 Task: Create List Brand Research in Board Product Management Best Practices to Workspace Human Resources Software. Create List Brand Intelligence in Board Customer Segmentation and Analysis to Workspace Human Resources Software. Create List Brand Metrics in Board Product Market Fit Analysis and Optimization to Workspace Human Resources Software
Action: Mouse moved to (94, 346)
Screenshot: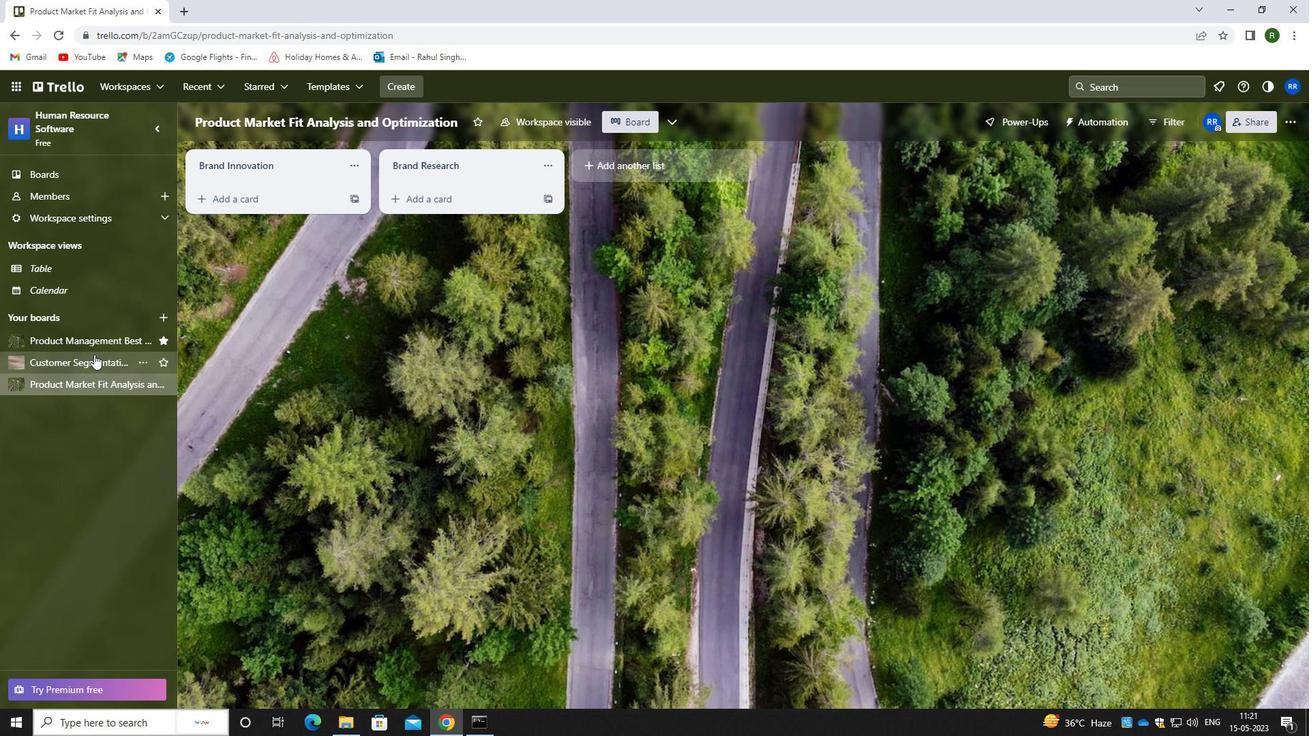 
Action: Mouse pressed left at (94, 346)
Screenshot: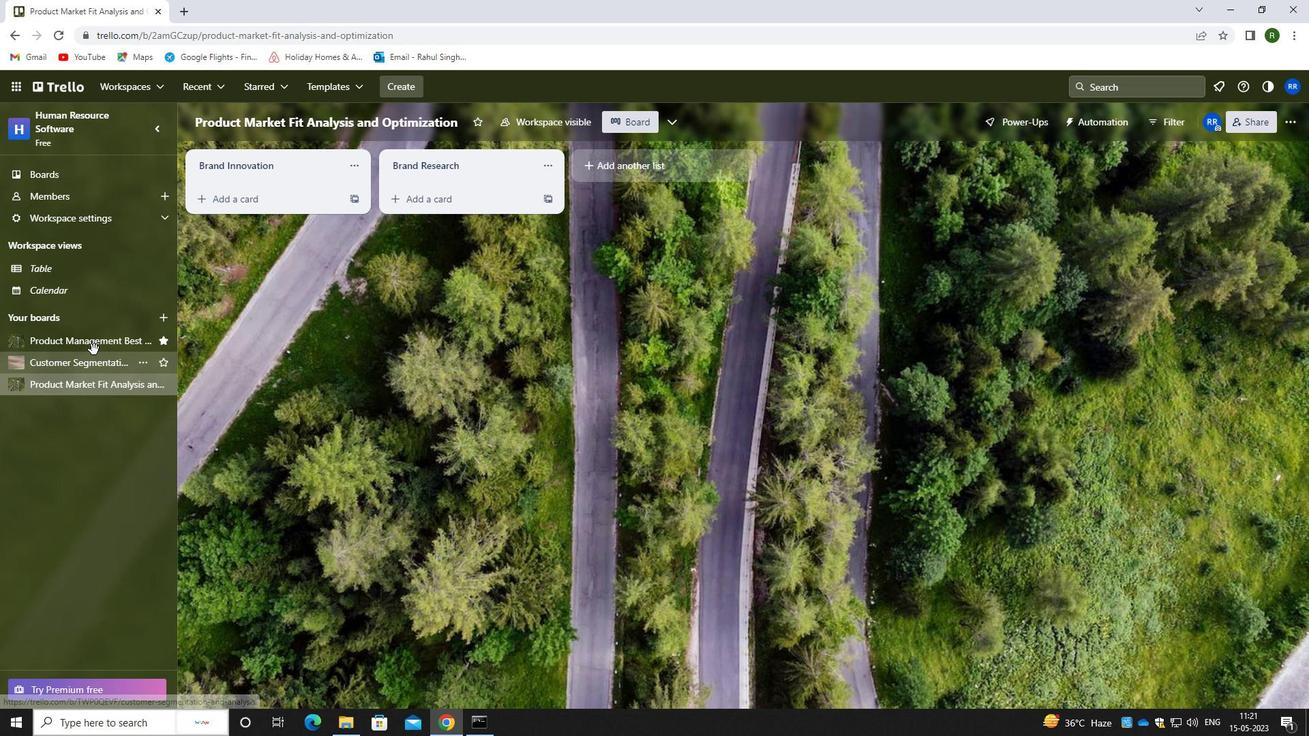 
Action: Mouse moved to (609, 167)
Screenshot: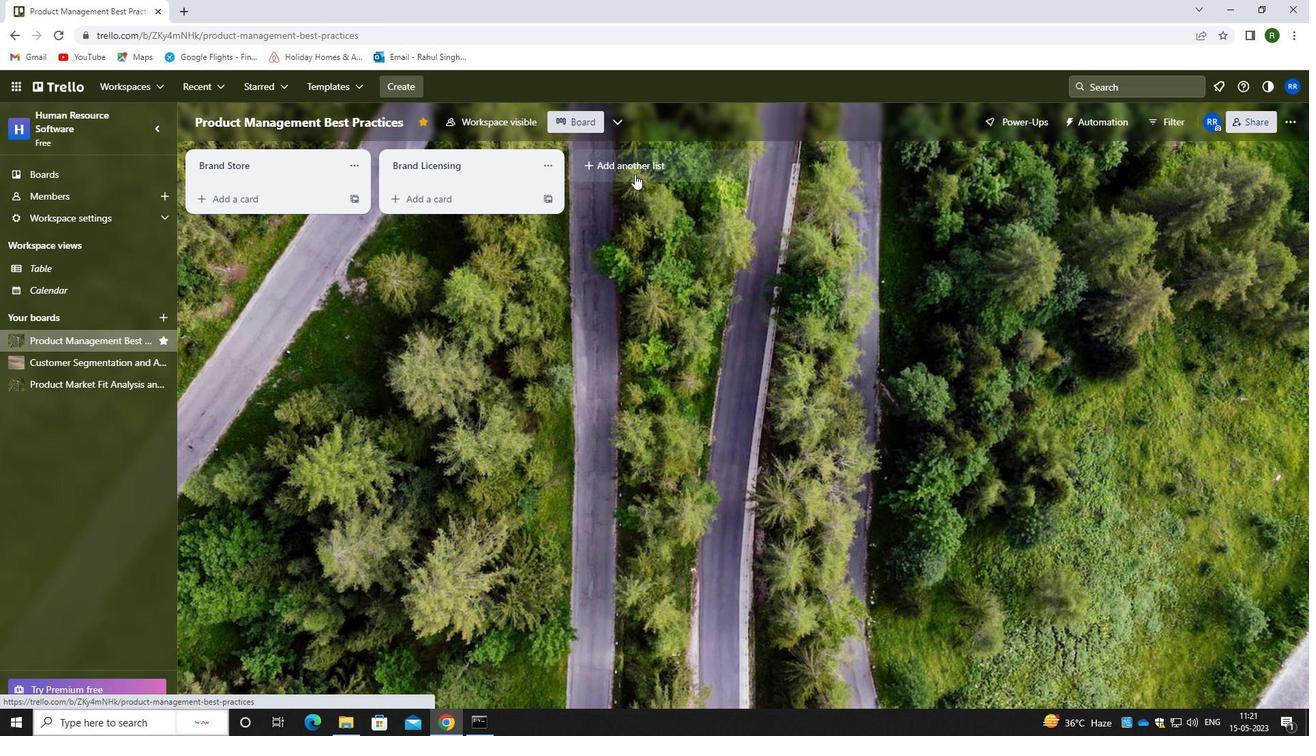 
Action: Mouse pressed left at (609, 167)
Screenshot: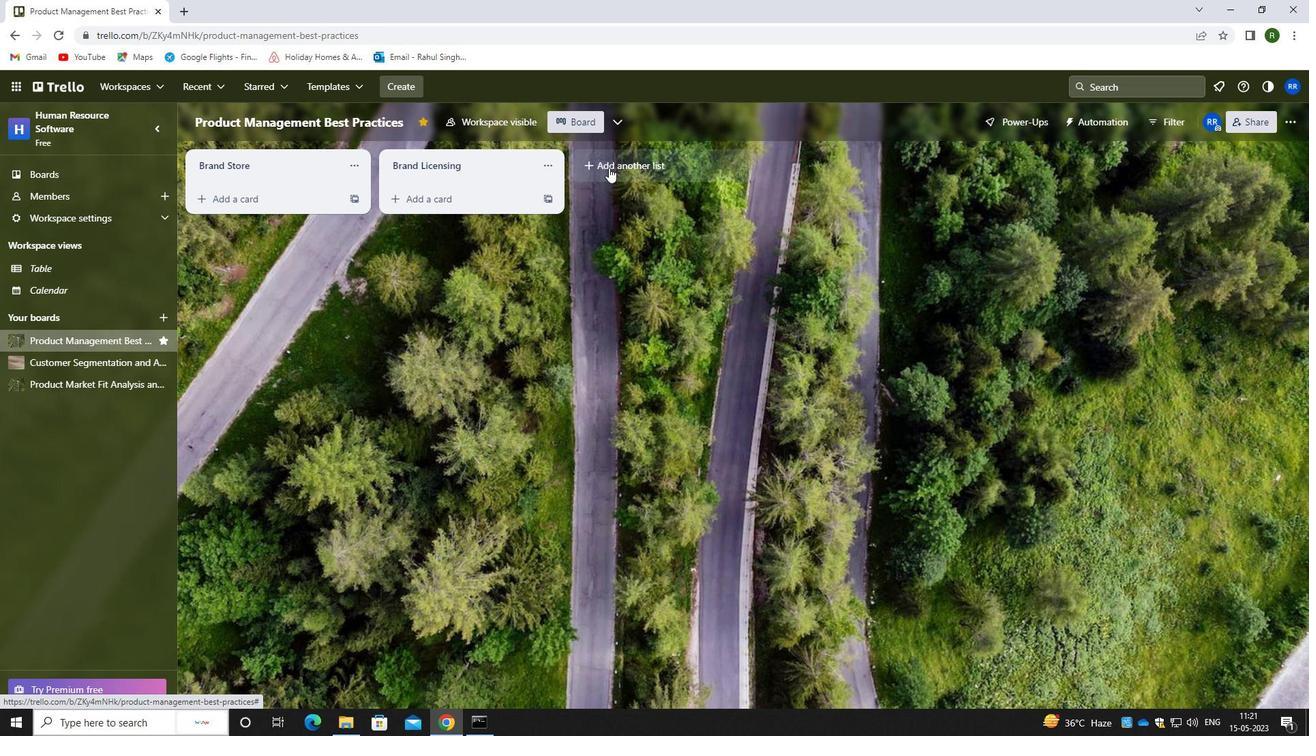 
Action: Mouse moved to (630, 167)
Screenshot: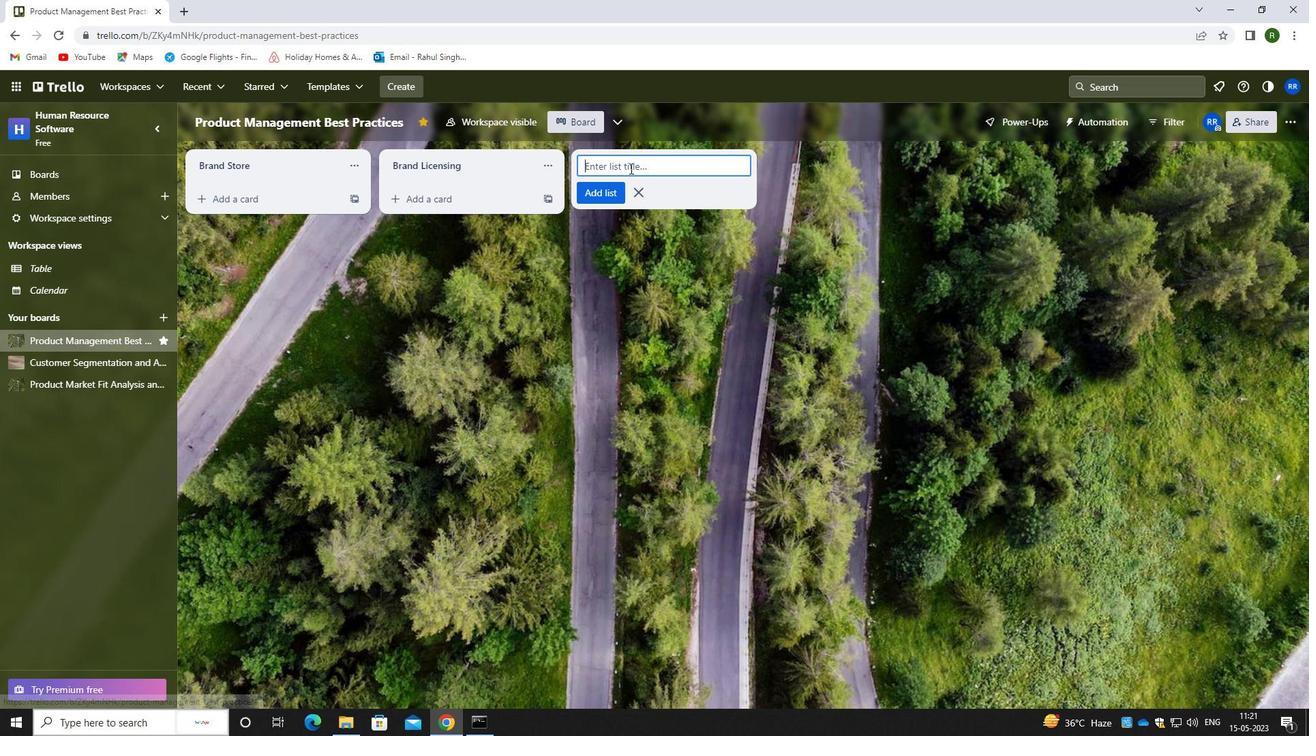 
Action: Key pressed <Key.caps_lock>b<Key.caps_lock>rand<Key.space><Key.caps_lock>r<Key.caps_lock>esearch<Key.space>
Screenshot: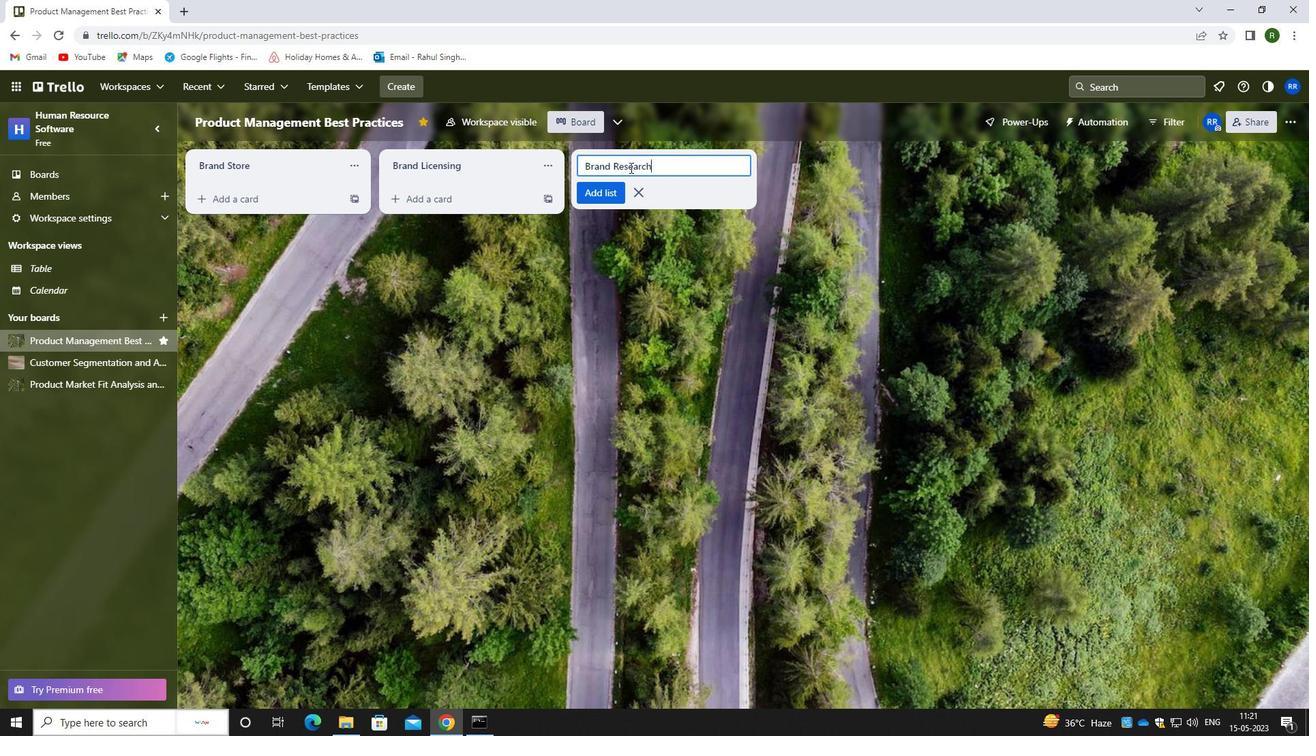 
Action: Mouse moved to (596, 198)
Screenshot: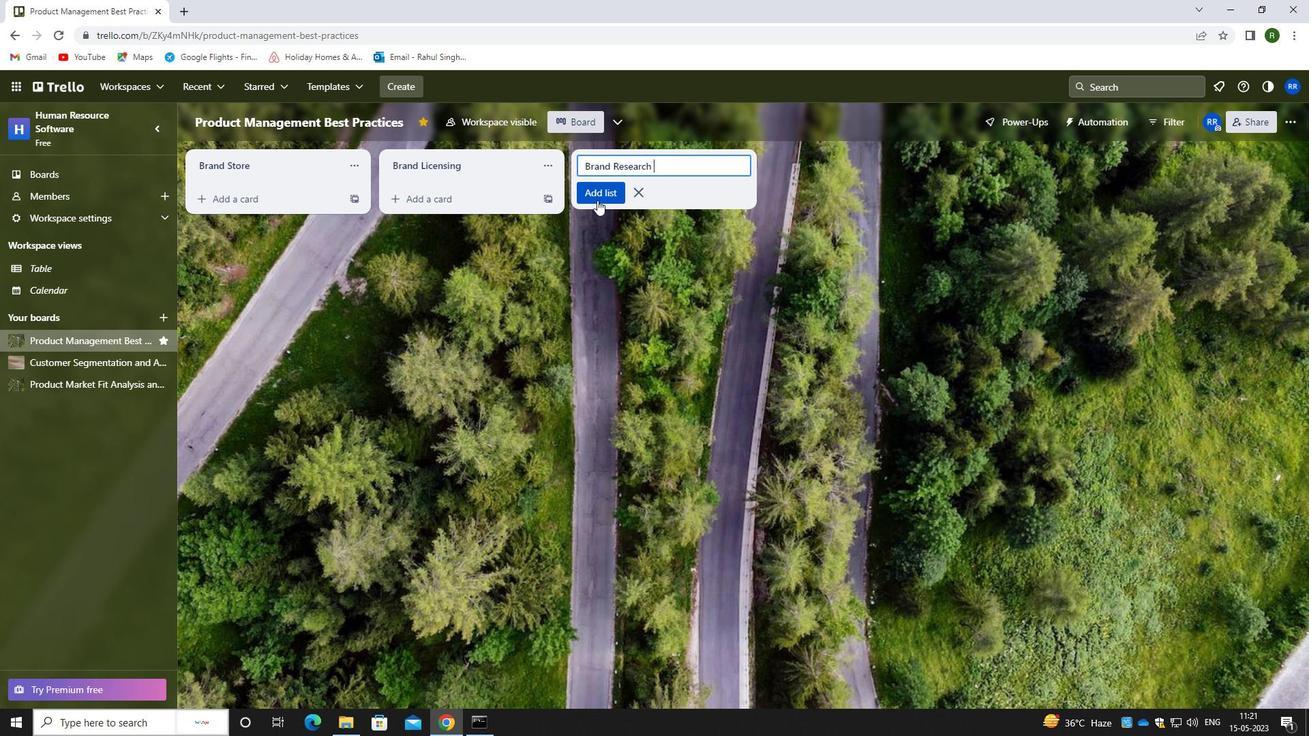 
Action: Mouse pressed left at (596, 198)
Screenshot: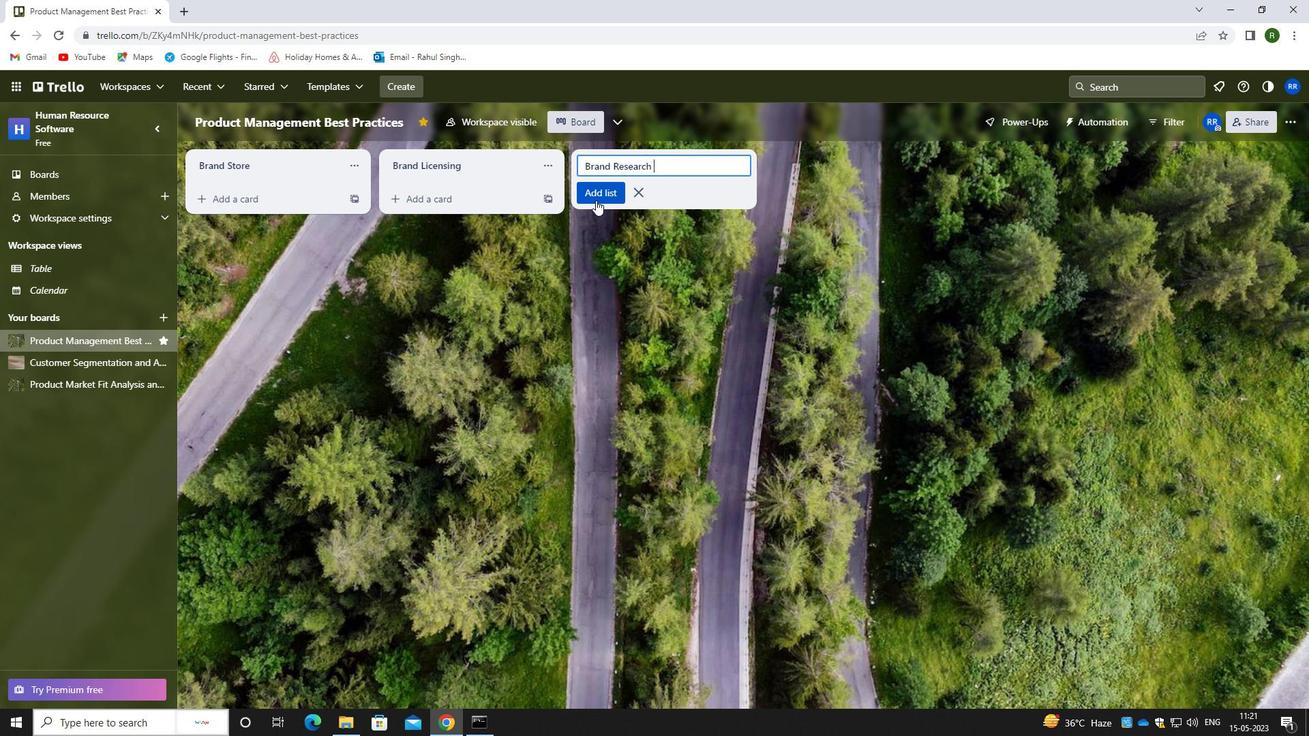 
Action: Mouse moved to (42, 356)
Screenshot: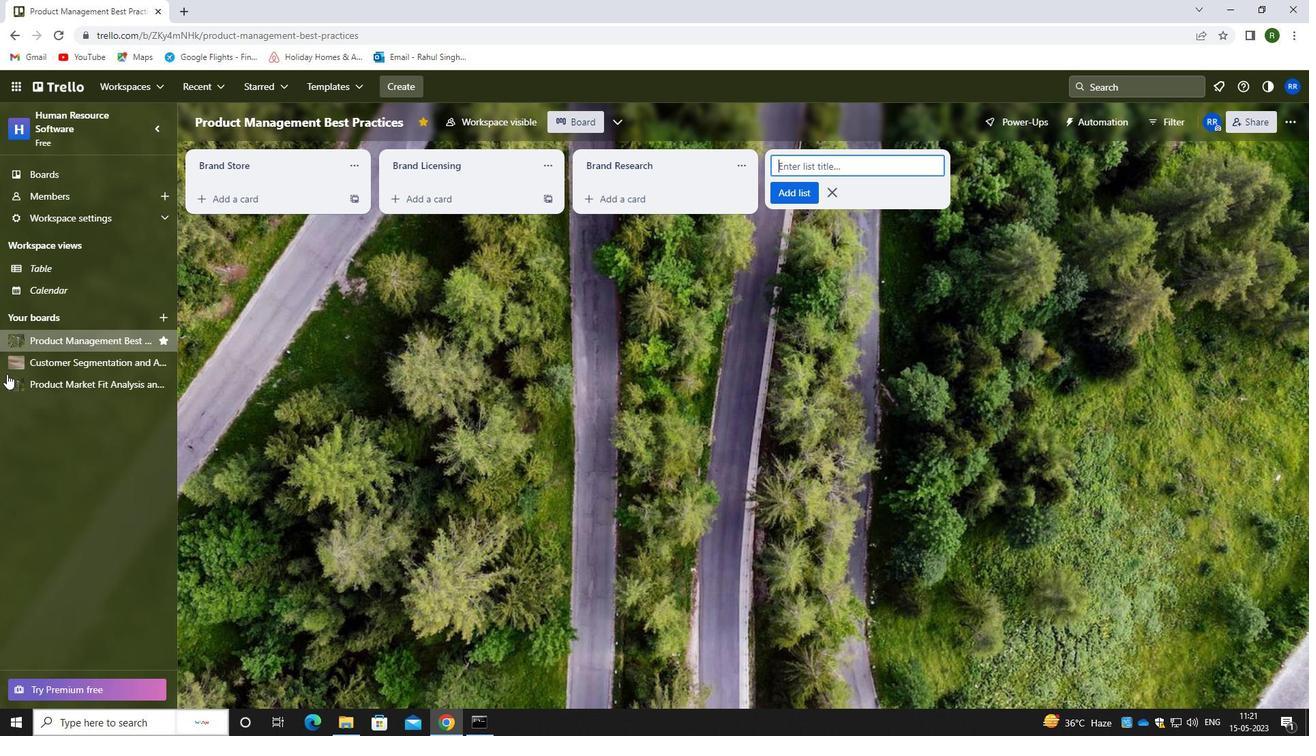 
Action: Mouse pressed left at (42, 356)
Screenshot: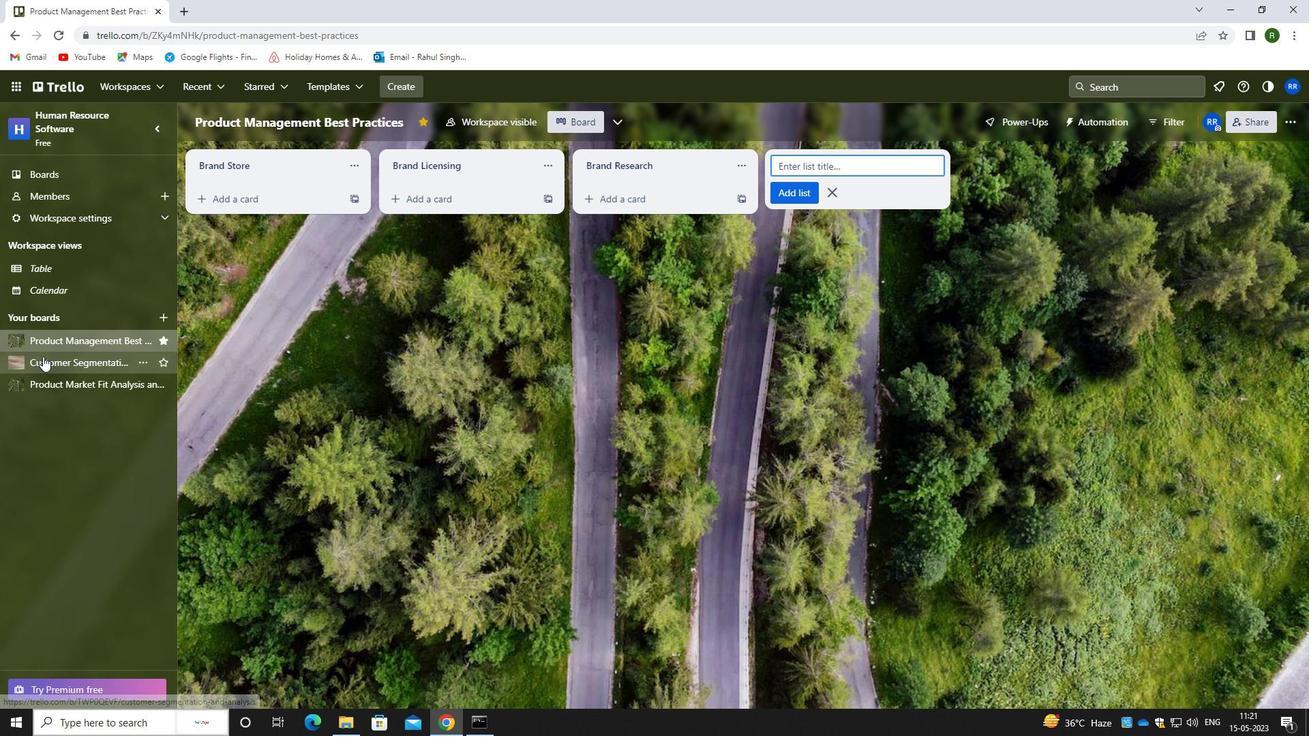 
Action: Mouse moved to (613, 167)
Screenshot: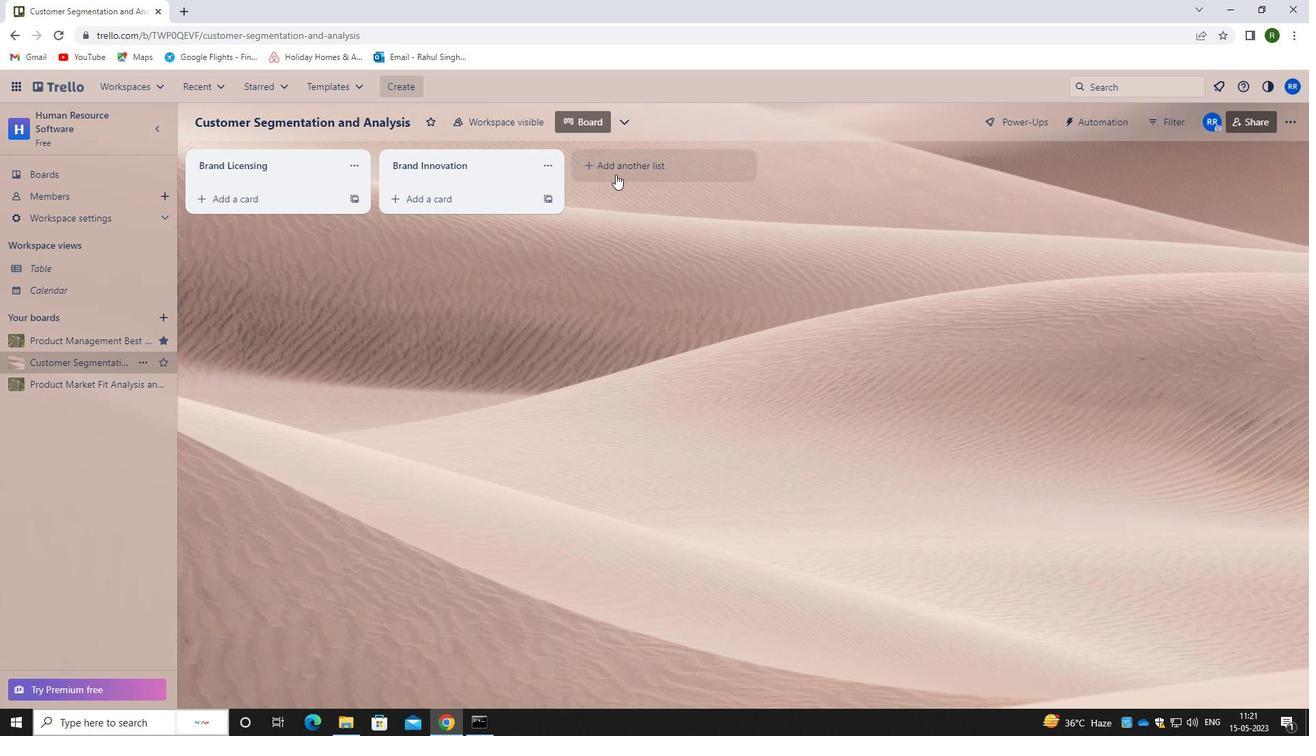
Action: Mouse pressed left at (613, 167)
Screenshot: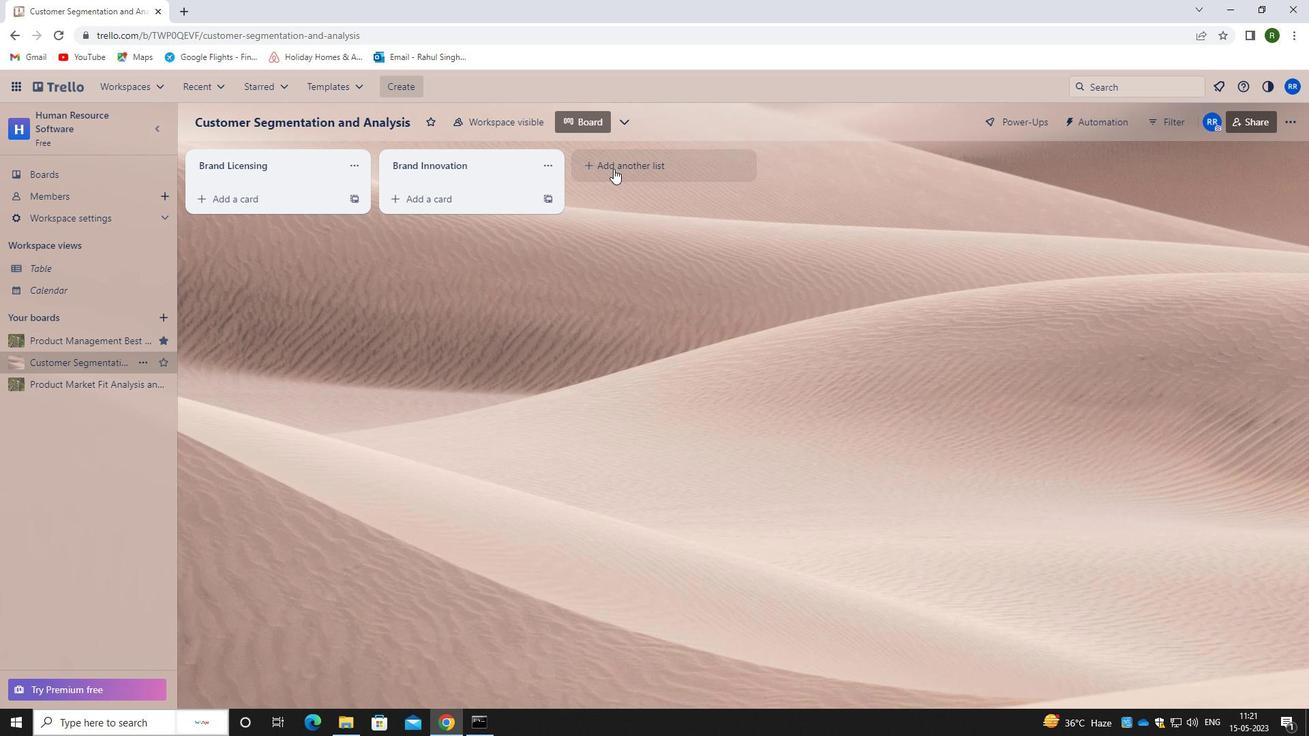 
Action: Mouse moved to (622, 163)
Screenshot: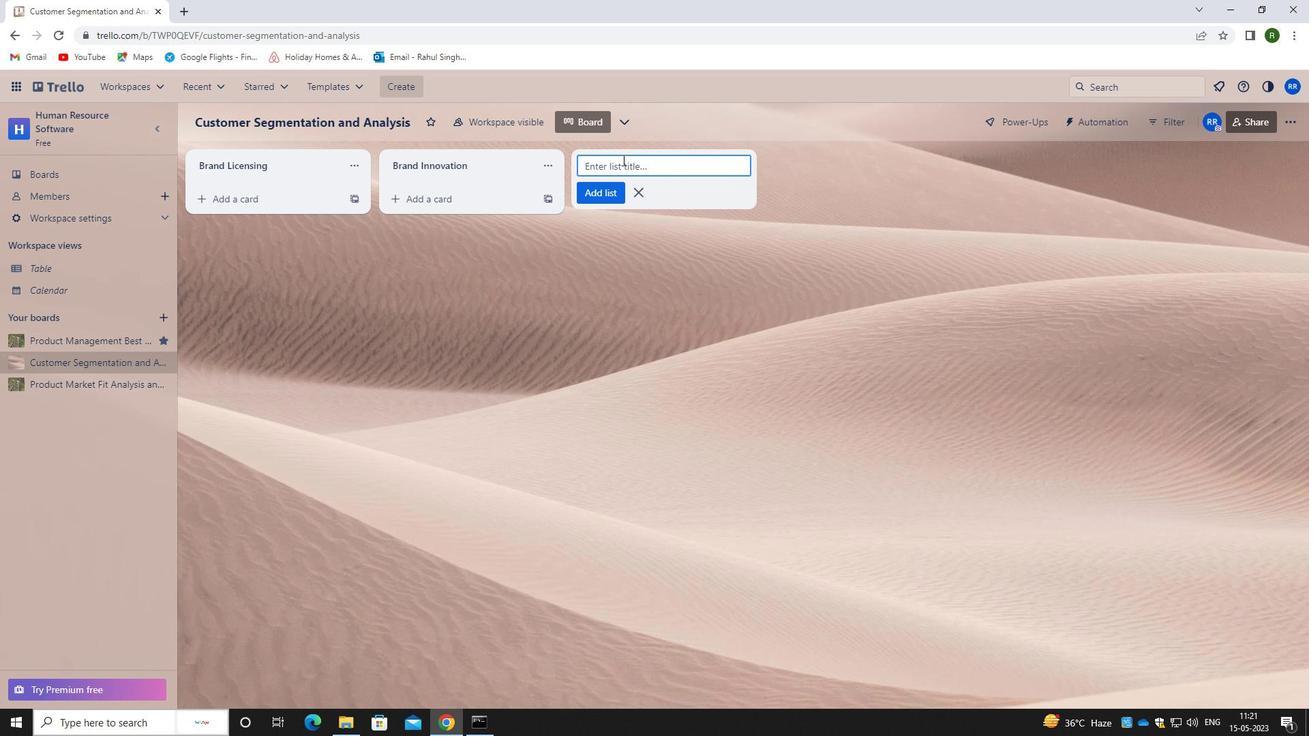 
Action: Mouse pressed left at (622, 163)
Screenshot: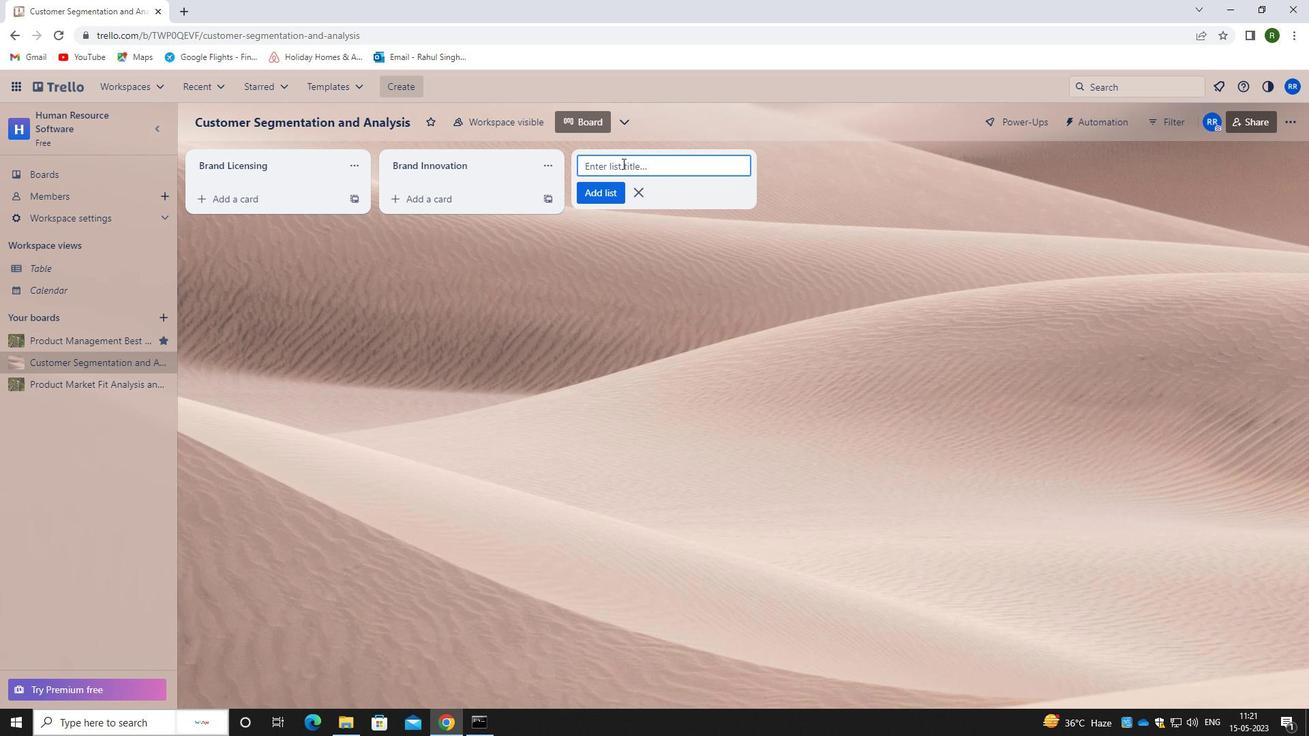 
Action: Key pressed <Key.caps_lock>b<Key.caps_lock>rand<Key.space><Key.caps_lock>i<Key.caps_lock>ntelligence<Key.space>
Screenshot: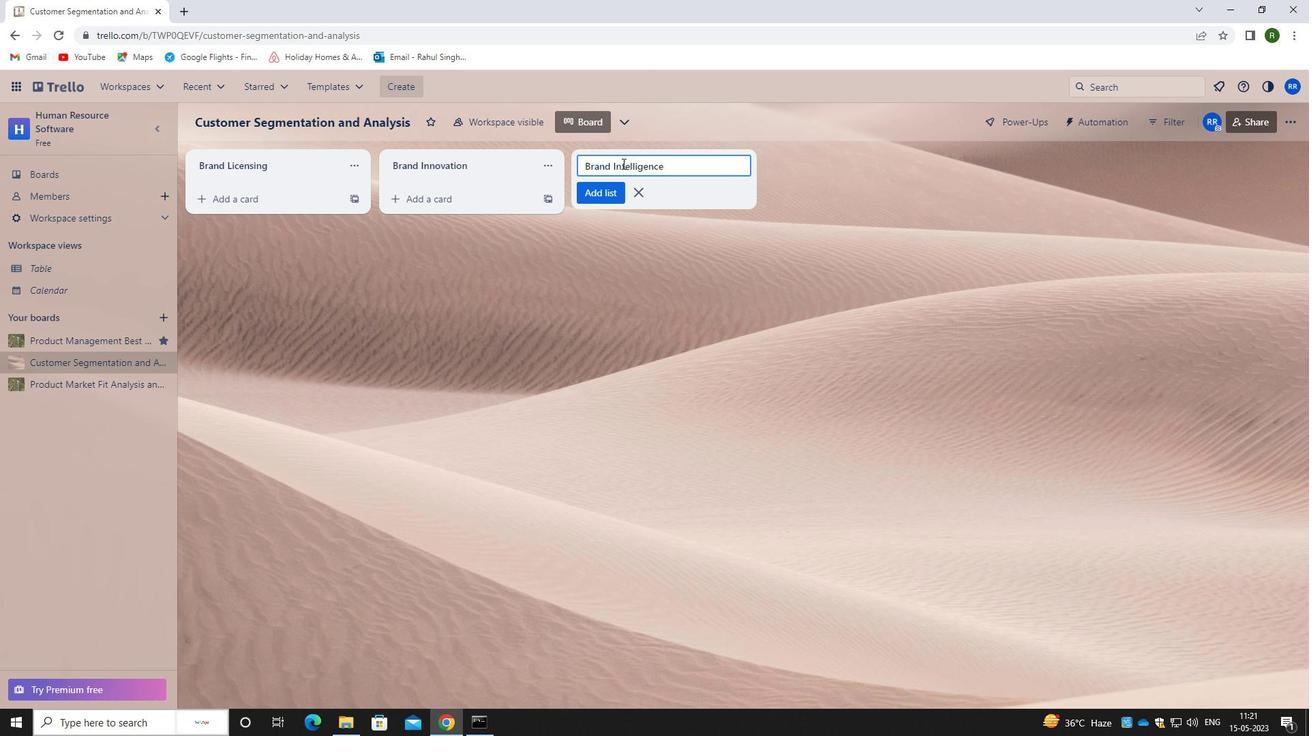 
Action: Mouse moved to (613, 193)
Screenshot: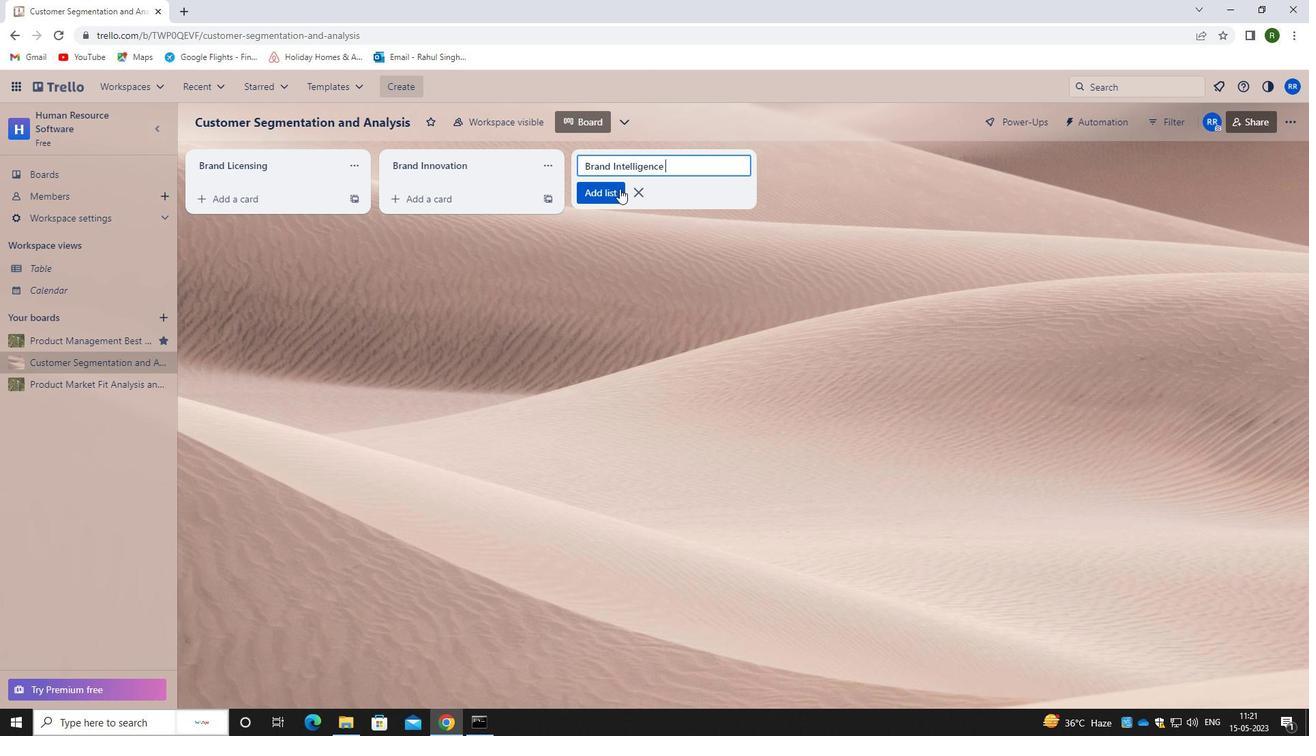 
Action: Mouse pressed left at (613, 193)
Screenshot: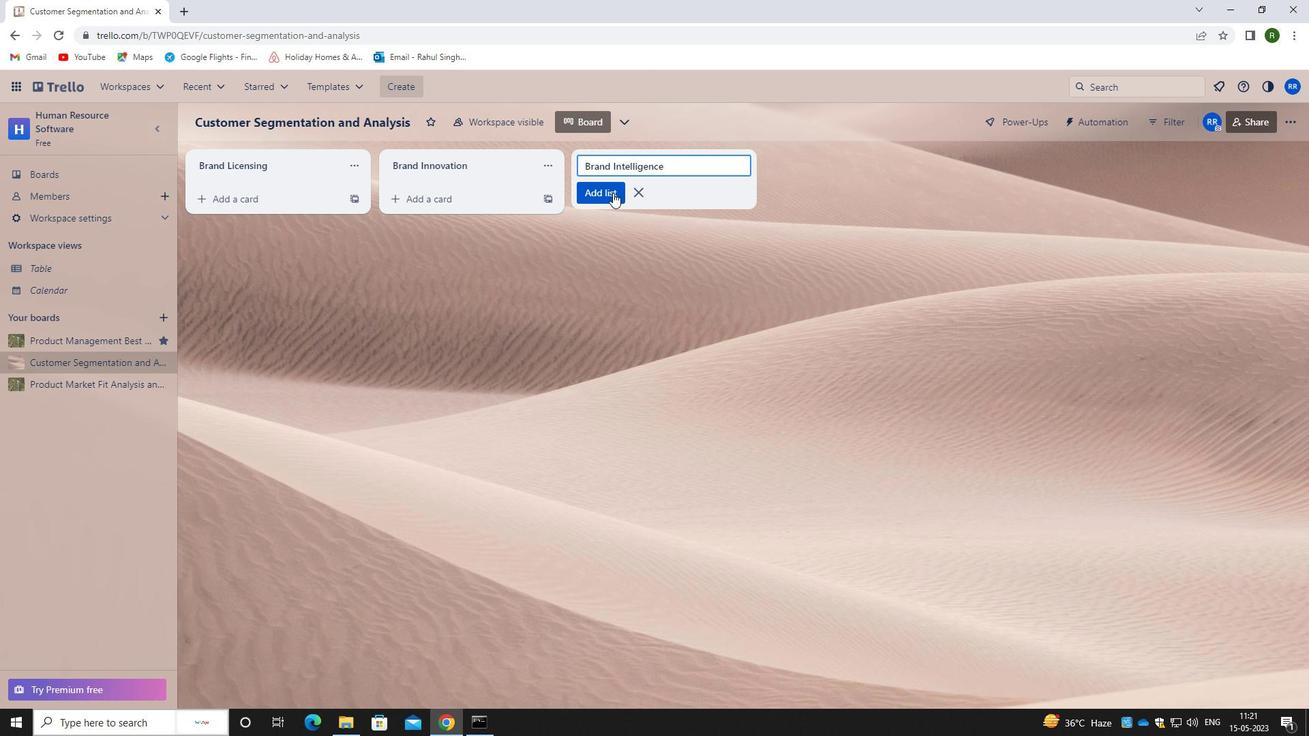 
Action: Mouse moved to (76, 386)
Screenshot: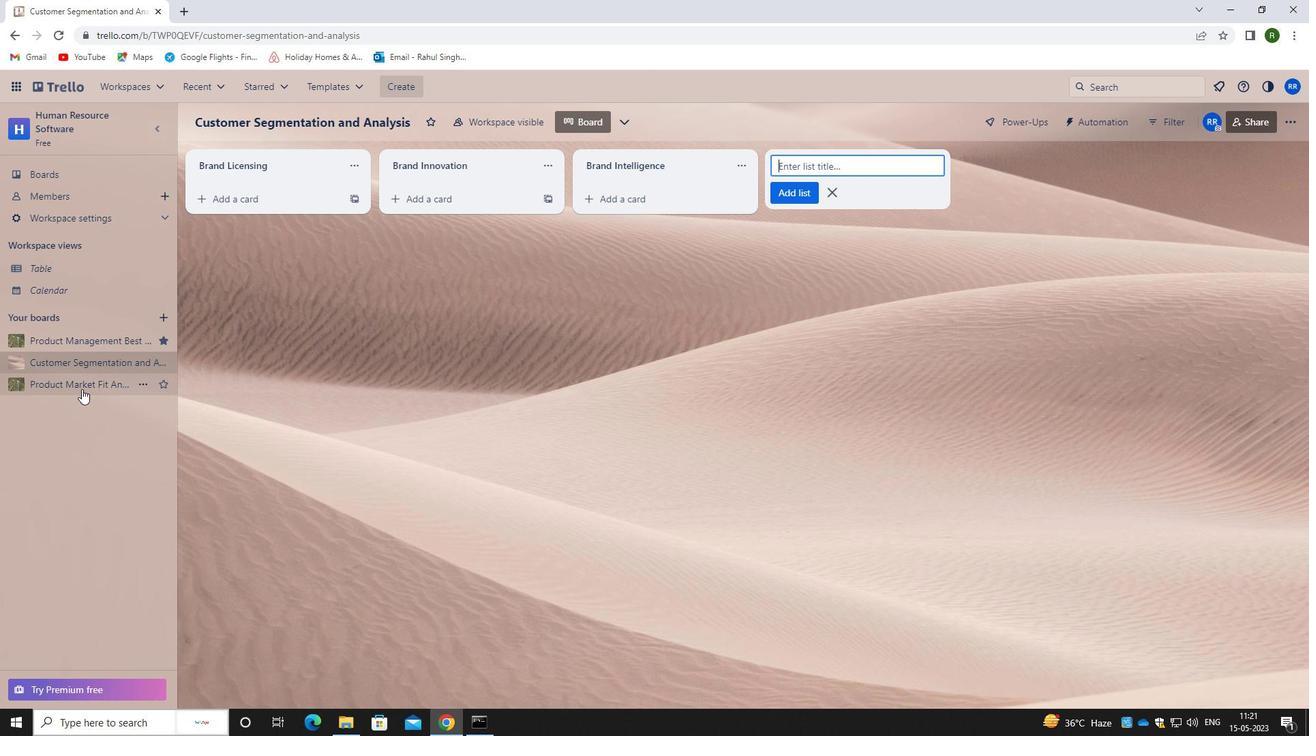 
Action: Mouse pressed left at (76, 386)
Screenshot: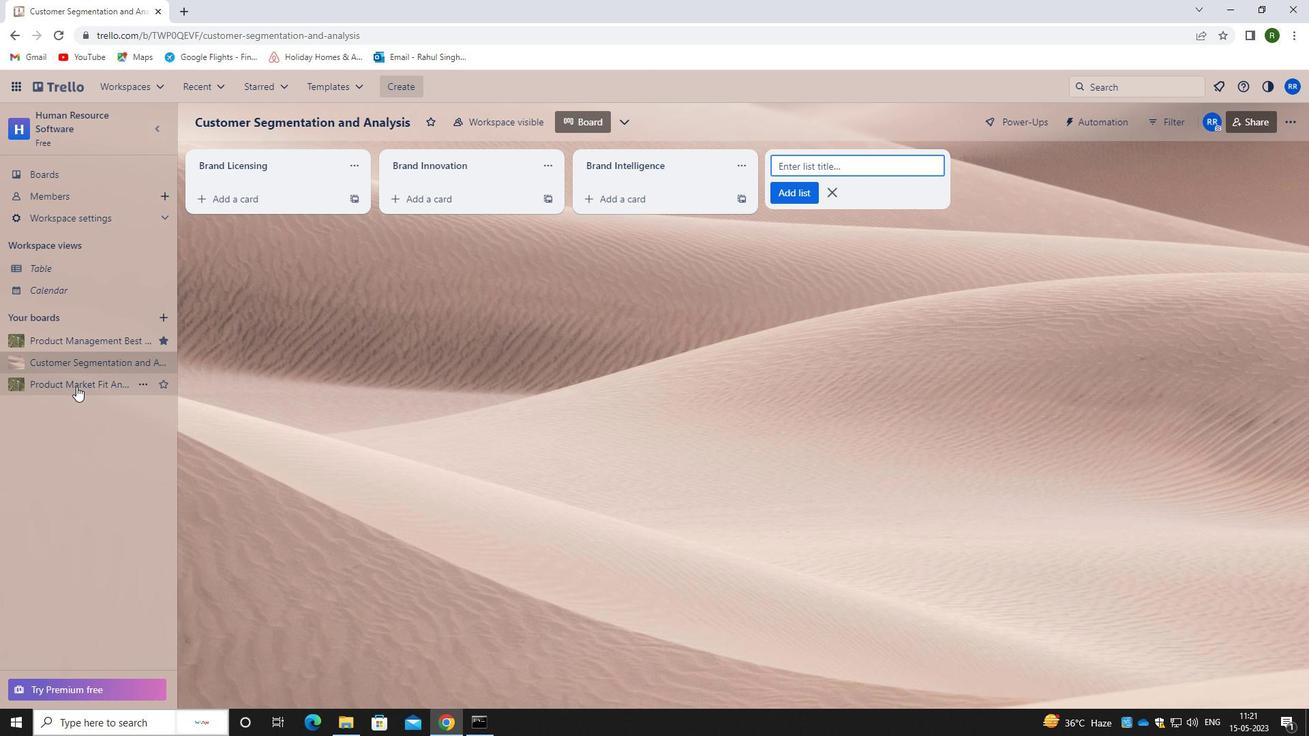 
Action: Mouse moved to (610, 161)
Screenshot: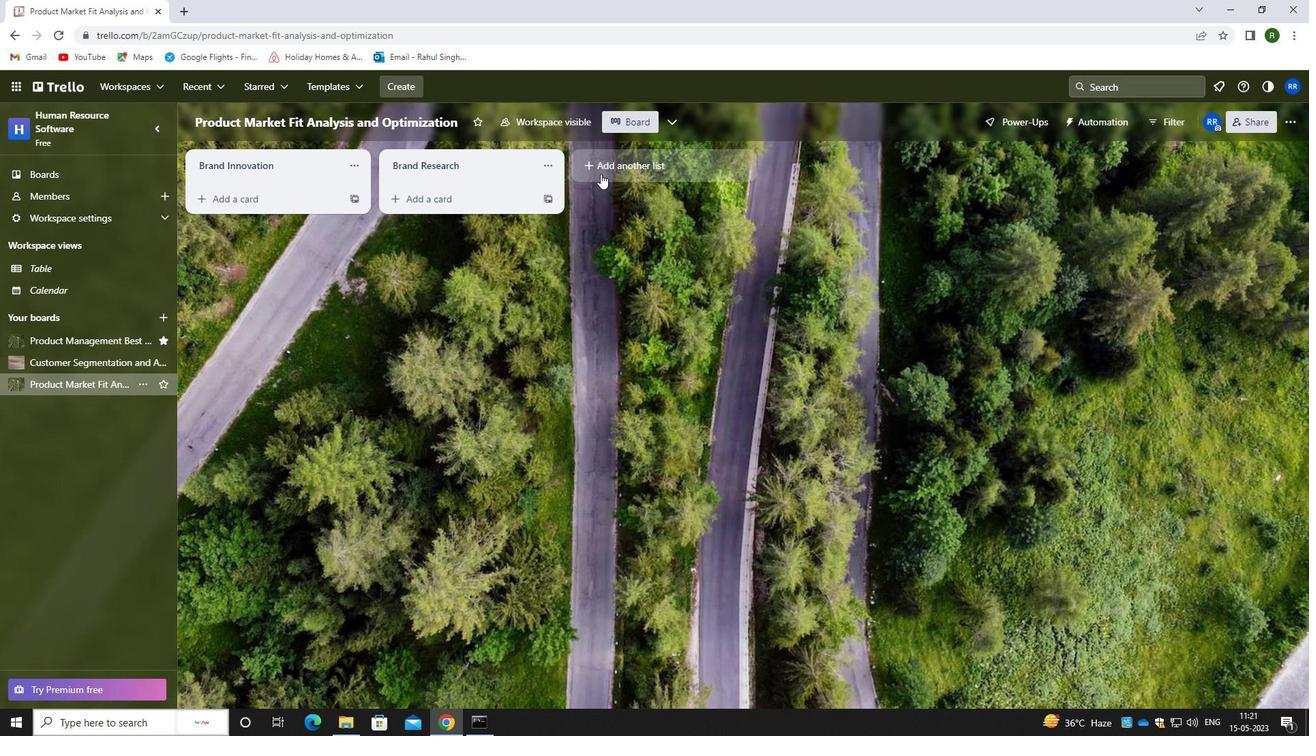 
Action: Mouse pressed left at (610, 161)
Screenshot: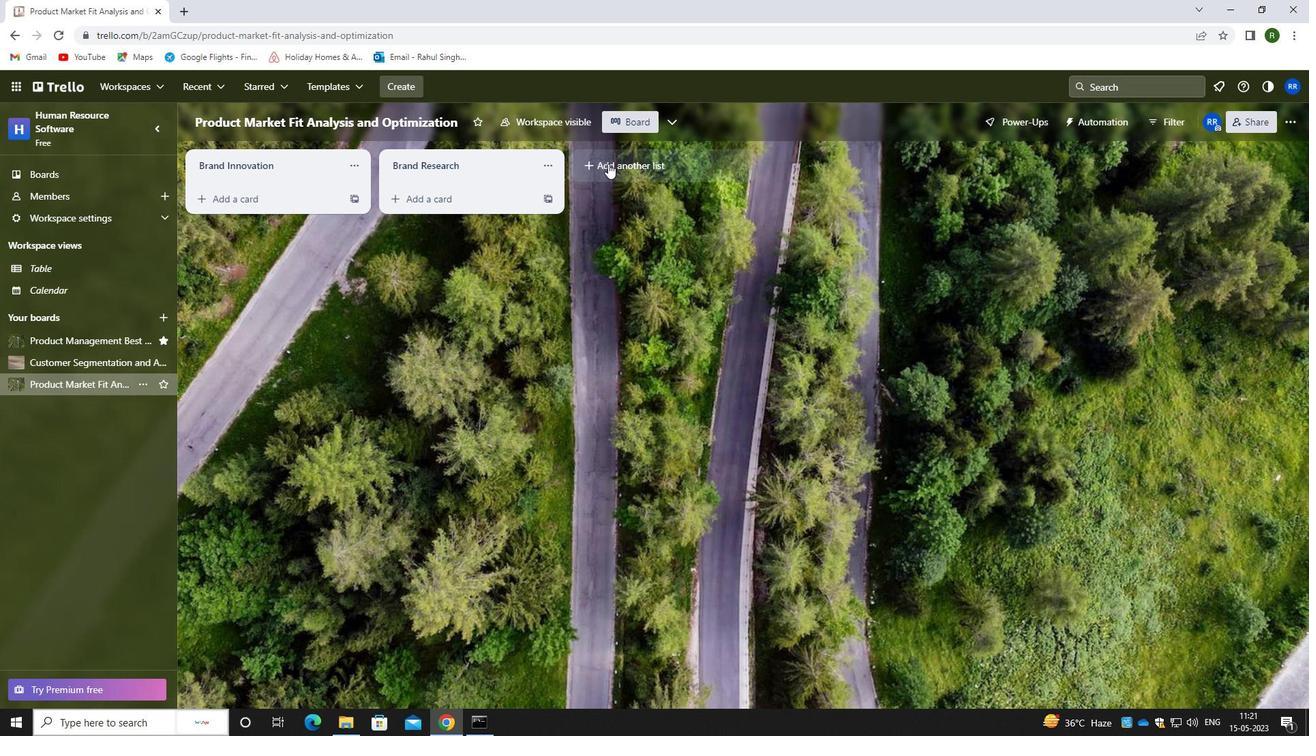 
Action: Mouse moved to (639, 170)
Screenshot: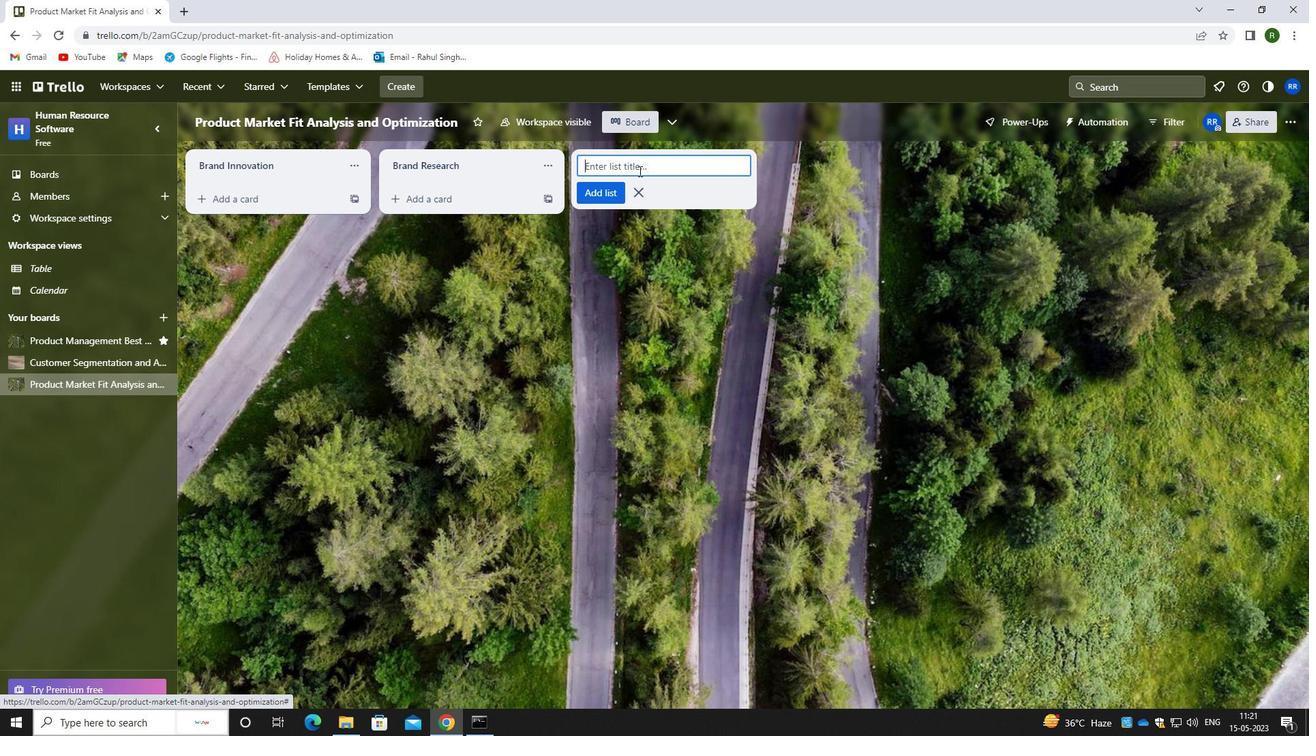 
Action: Key pressed b<Key.backspace><Key.caps_lock>b<Key.caps_lock>ra<Key.backspace>and<Key.space><Key.caps_lock><Key.backspace><Key.backspace><Key.backspace><Key.backspace><Key.backspace><Key.caps_lock>b<Key.caps_lock>rand<Key.space><Key.caps_lock>me<Key.backspace><Key.backspace><Key.backspace><Key.backspace><Key.backspace><Key.backspace><Key.backspace><Key.backspace><Key.backspace><Key.backspace><Key.backspace><Key.backspace><Key.caps_lock>b<Key.caps_lock>rand<Key.space><Key.caps_lock>m<Key.caps_lock>etrics<Key.space>
Screenshot: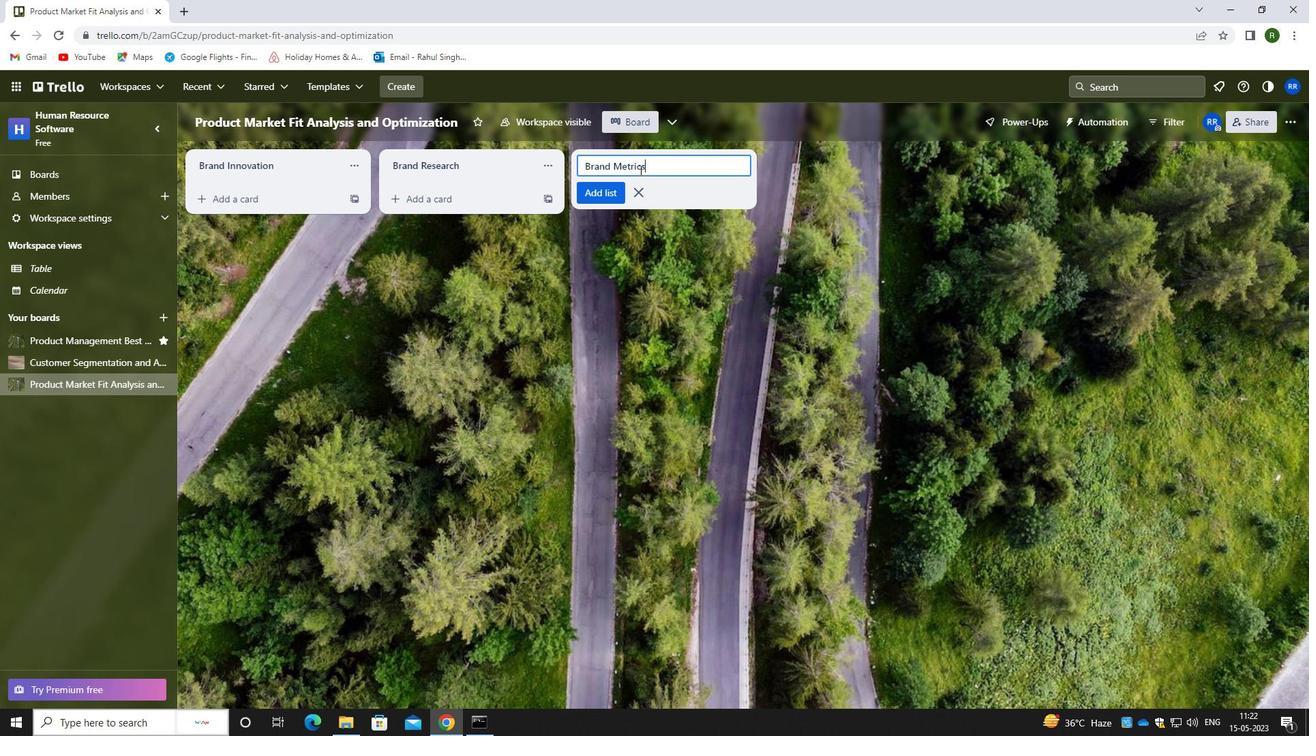 
Action: Mouse moved to (605, 202)
Screenshot: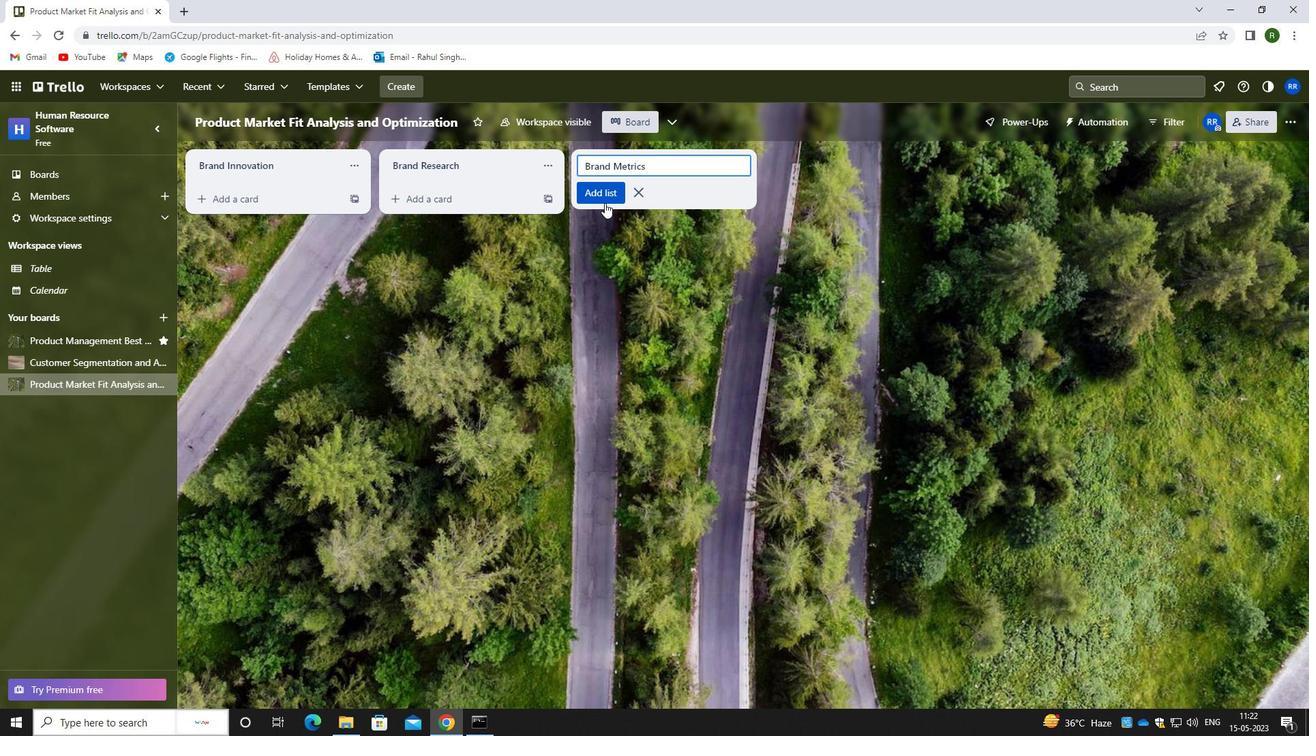 
Action: Mouse pressed left at (605, 202)
Screenshot: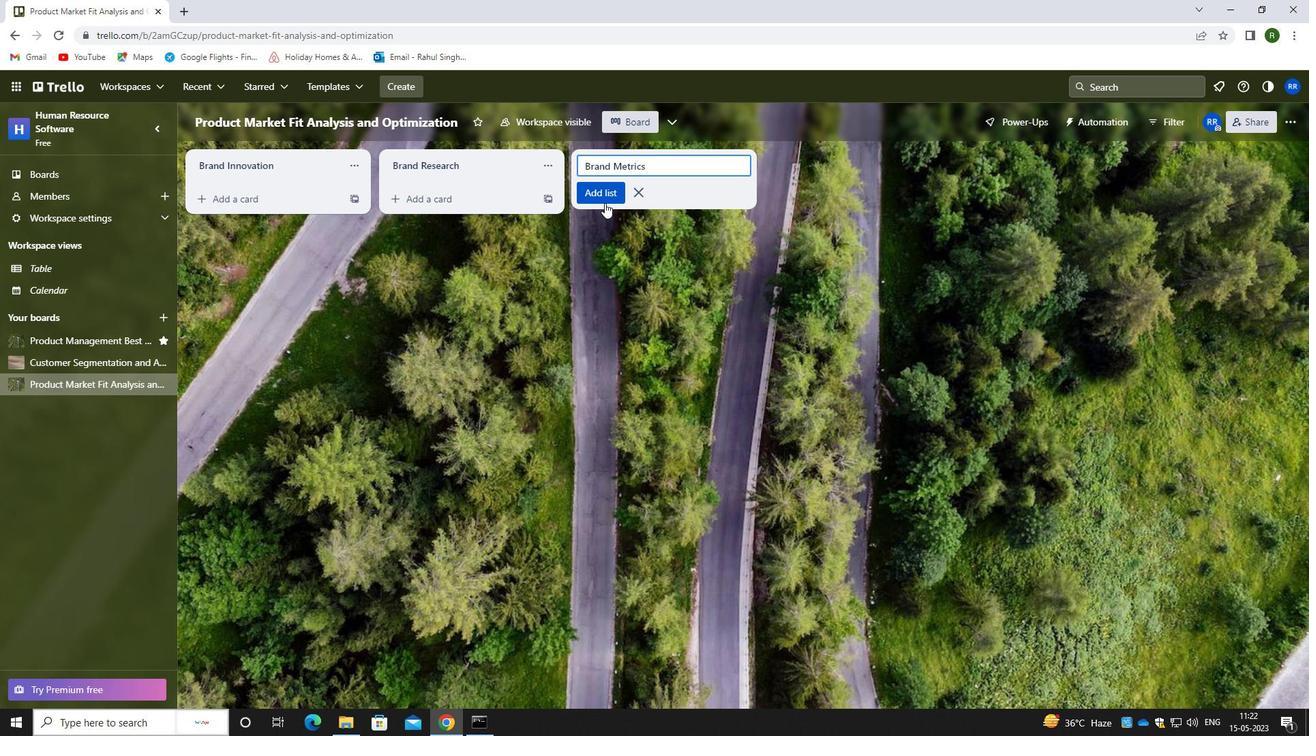 
Action: Mouse moved to (586, 339)
Screenshot: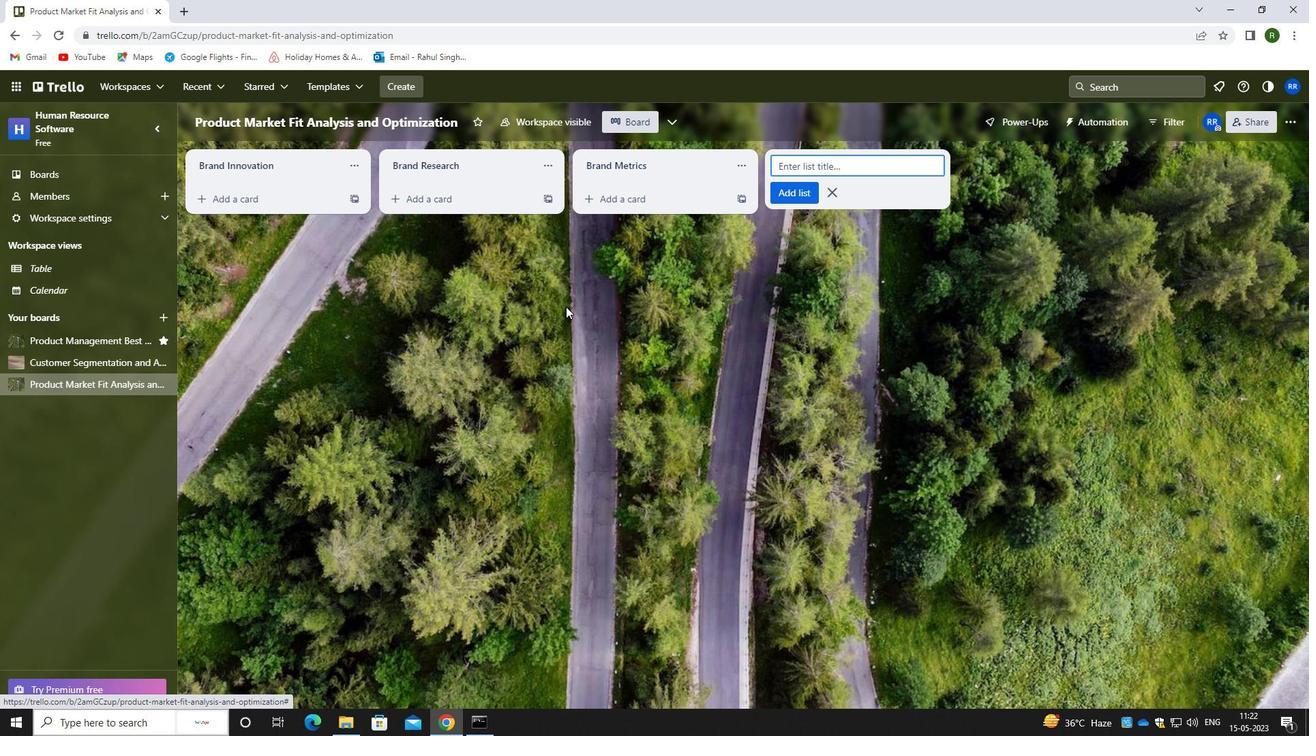 
Action: Mouse pressed left at (586, 339)
Screenshot: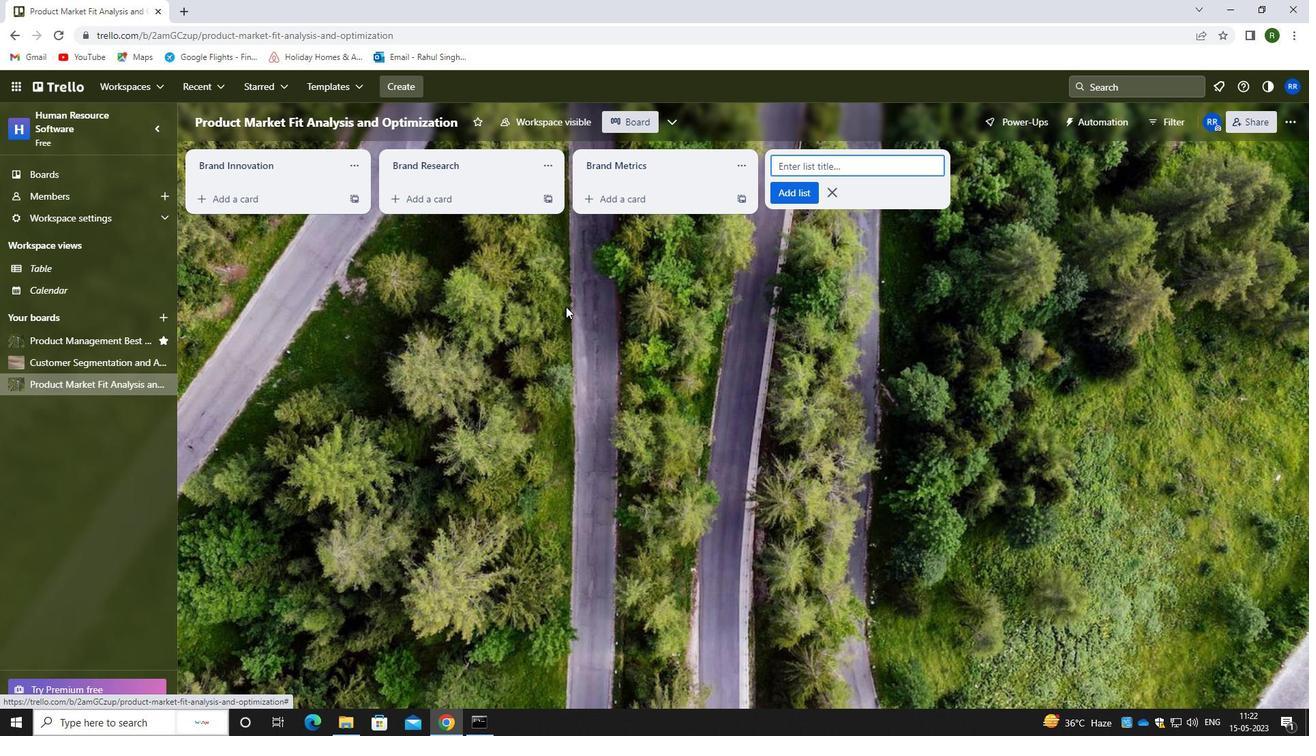 
